 Task: Look for products in the category "Turkey" from True Story only.
Action: Mouse moved to (236, 150)
Screenshot: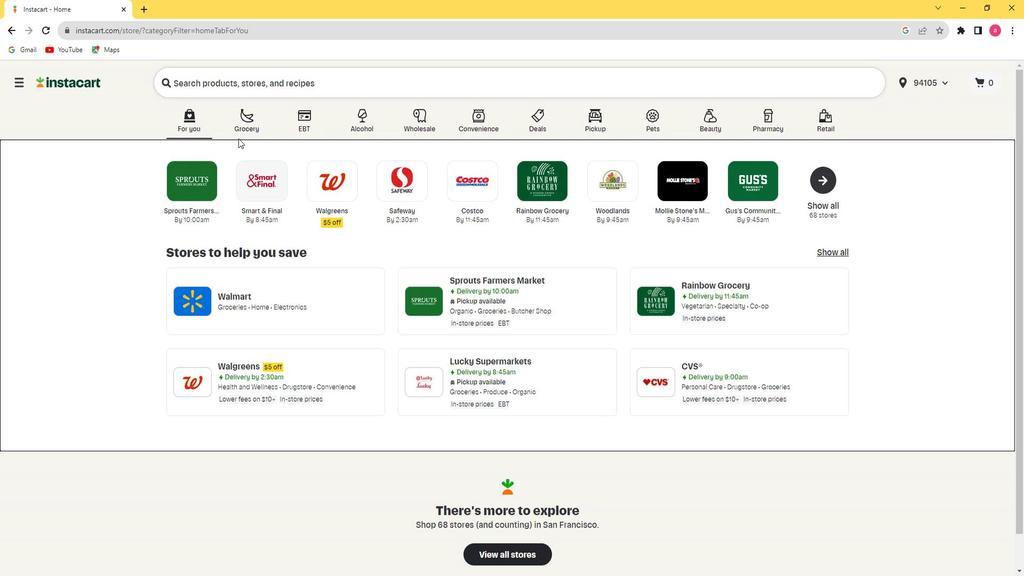 
Action: Mouse pressed left at (236, 150)
Screenshot: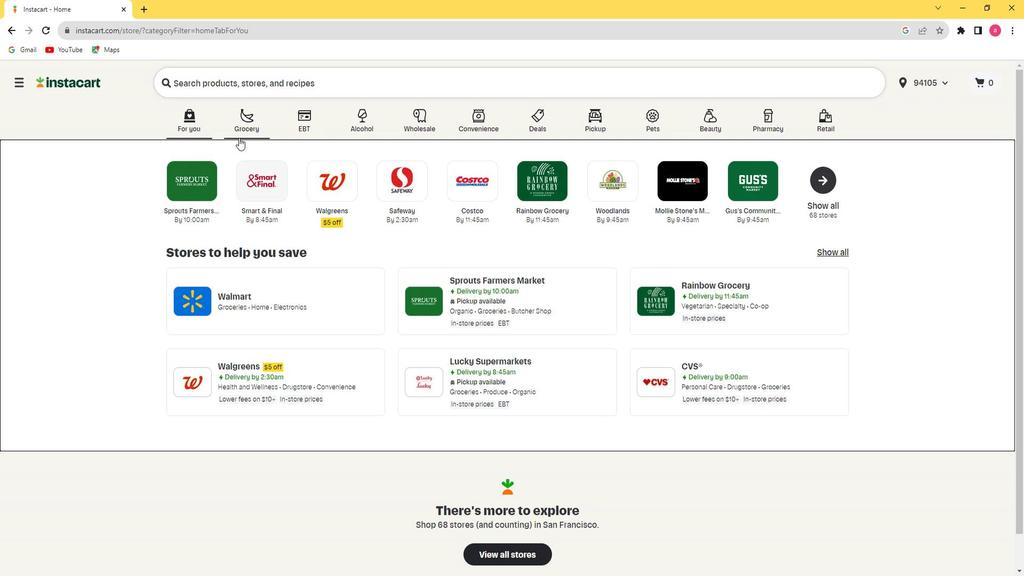 
Action: Mouse moved to (519, 190)
Screenshot: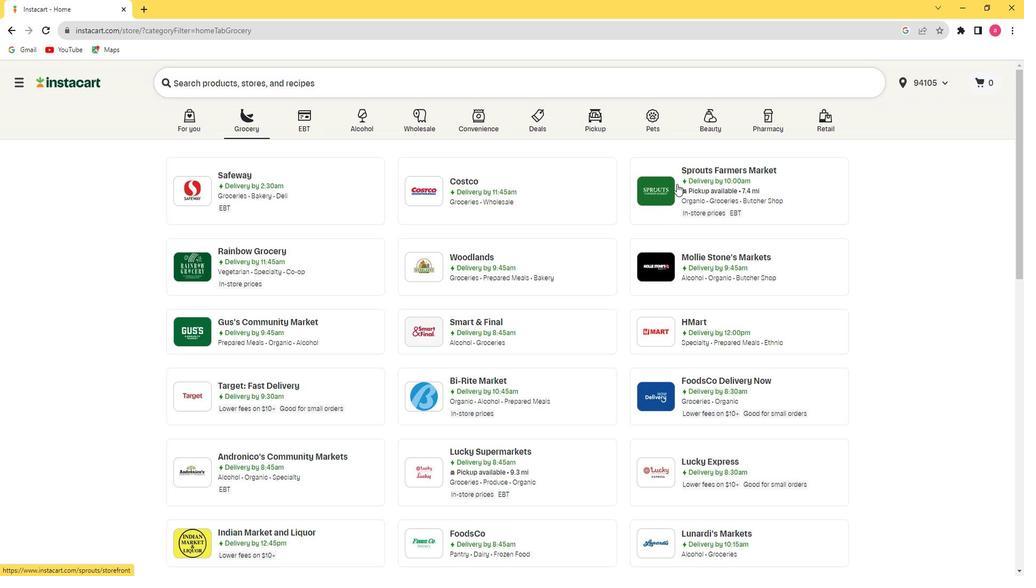 
Action: Mouse pressed left at (519, 190)
Screenshot: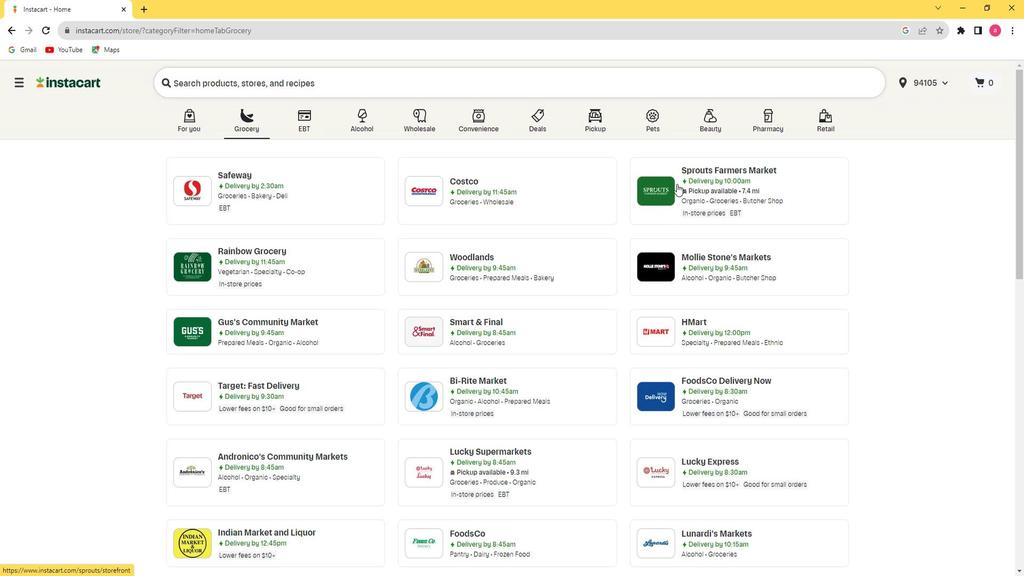
Action: Mouse moved to (131, 402)
Screenshot: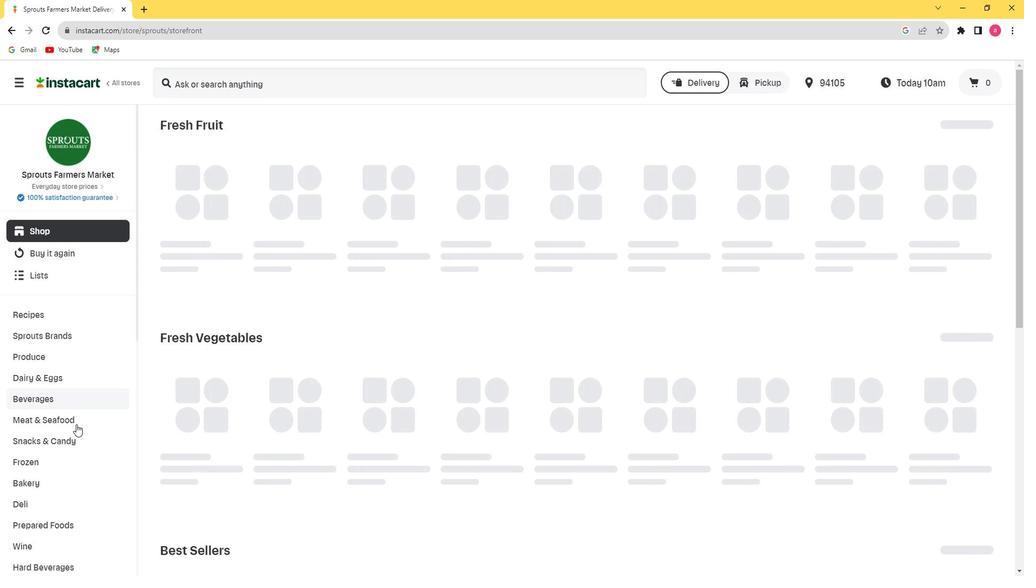 
Action: Mouse scrolled (131, 401) with delta (0, 0)
Screenshot: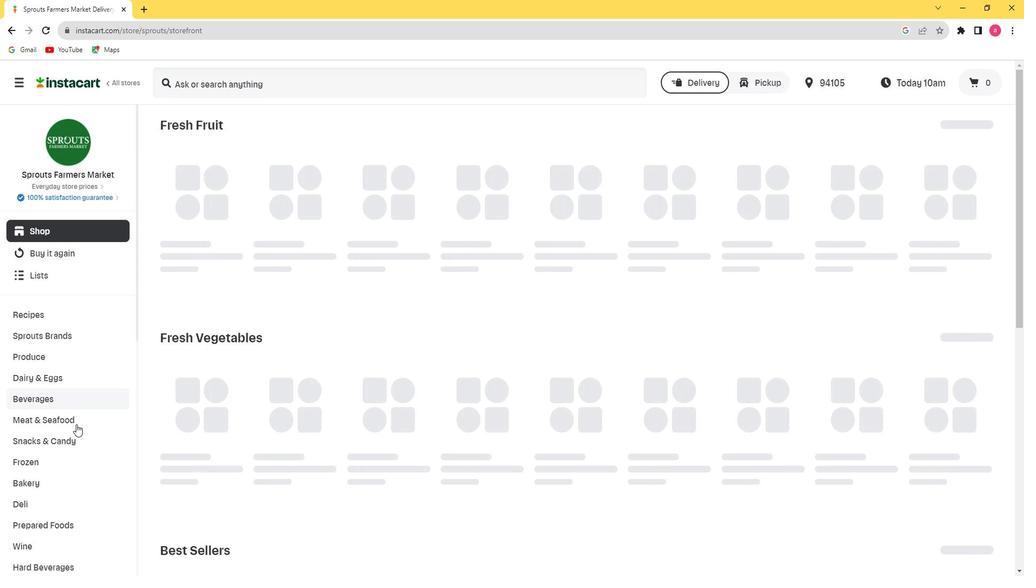 
Action: Mouse moved to (118, 422)
Screenshot: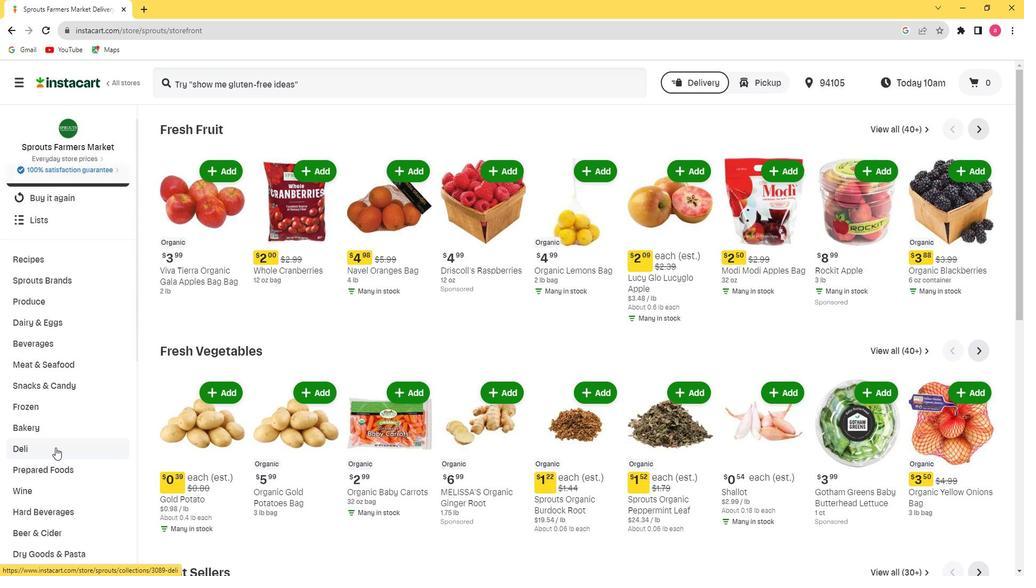 
Action: Mouse pressed left at (118, 422)
Screenshot: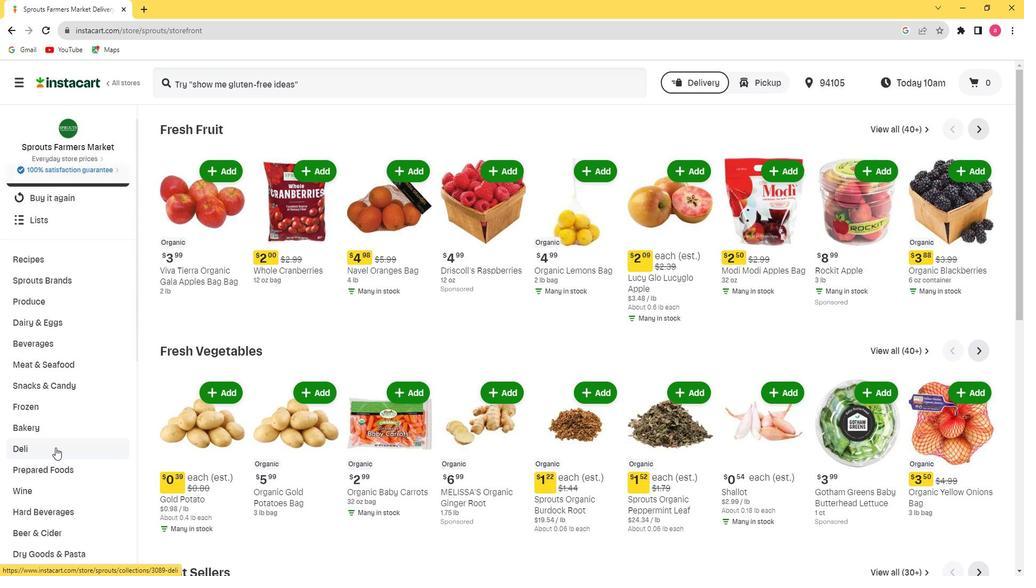
Action: Mouse moved to (146, 442)
Screenshot: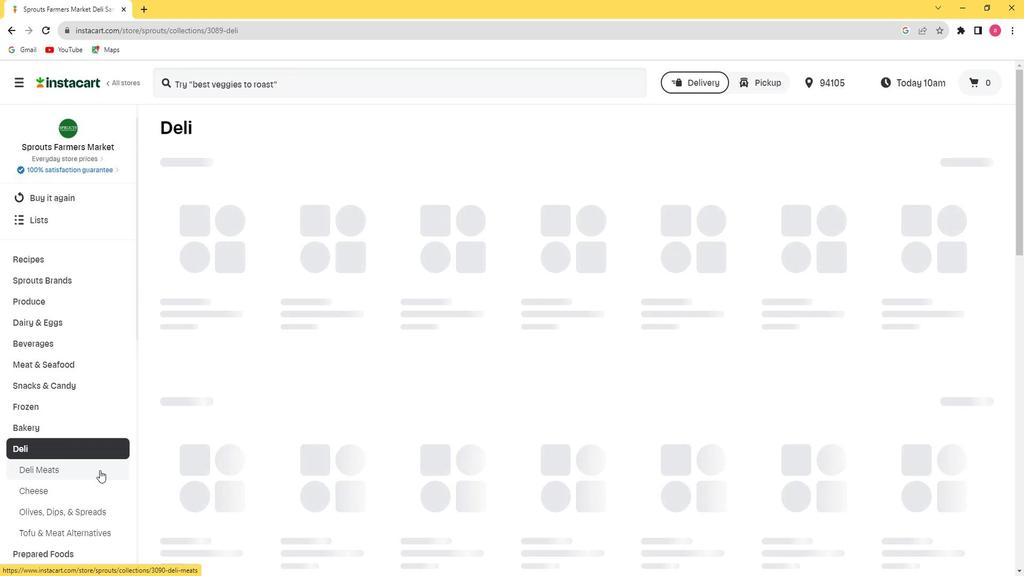 
Action: Mouse scrolled (146, 442) with delta (0, 0)
Screenshot: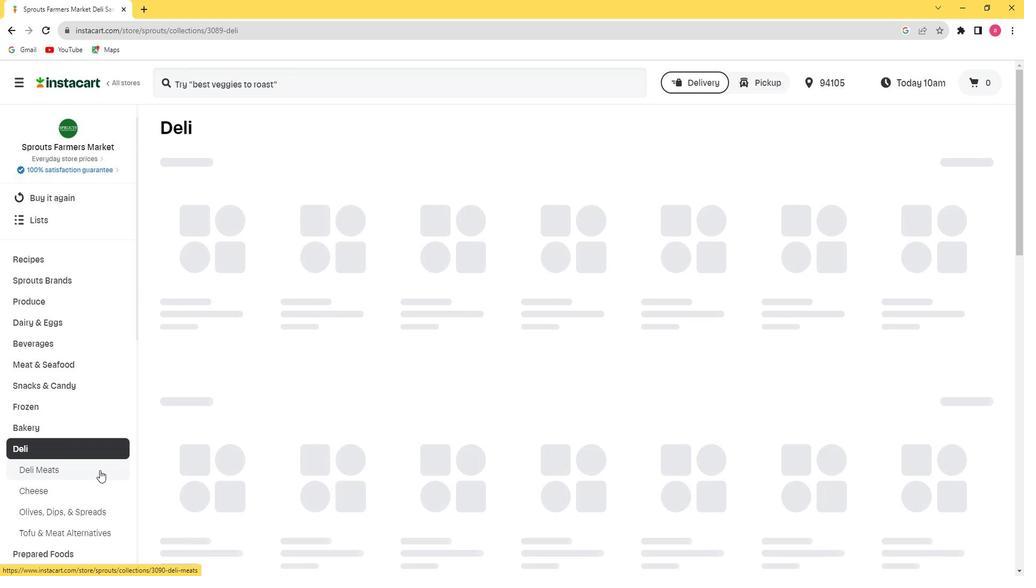 
Action: Mouse moved to (130, 395)
Screenshot: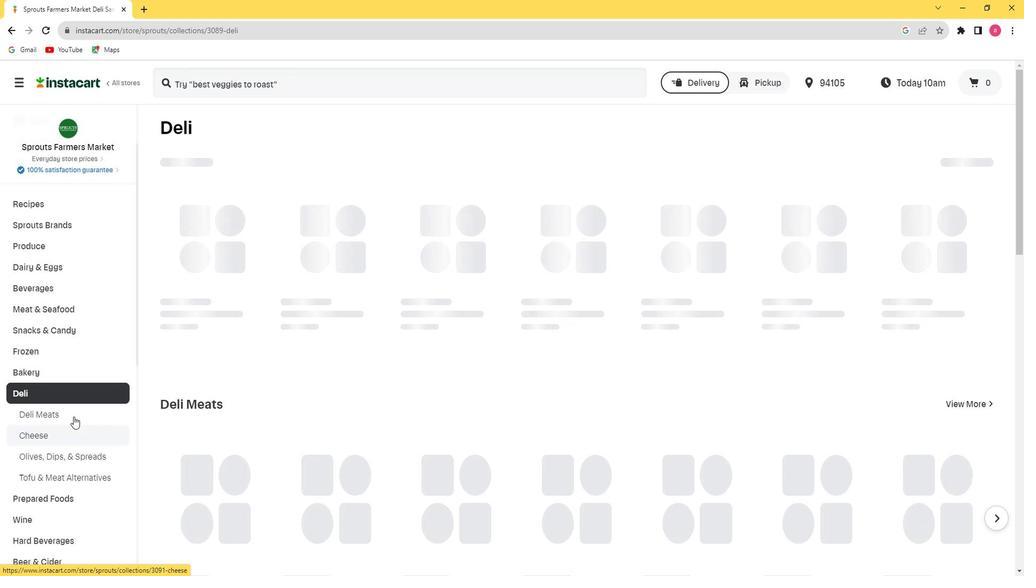 
Action: Mouse pressed left at (130, 395)
Screenshot: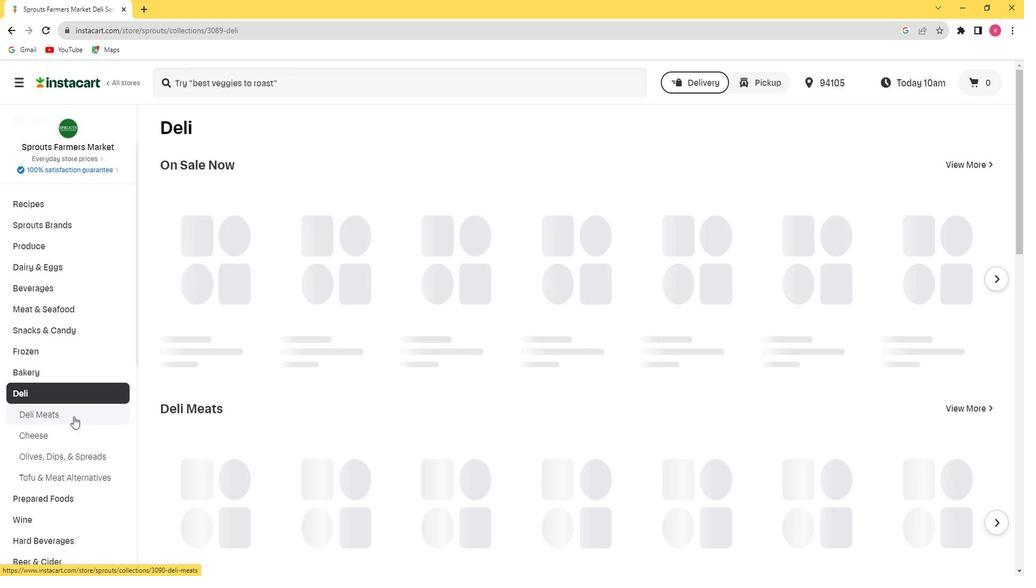 
Action: Mouse moved to (225, 180)
Screenshot: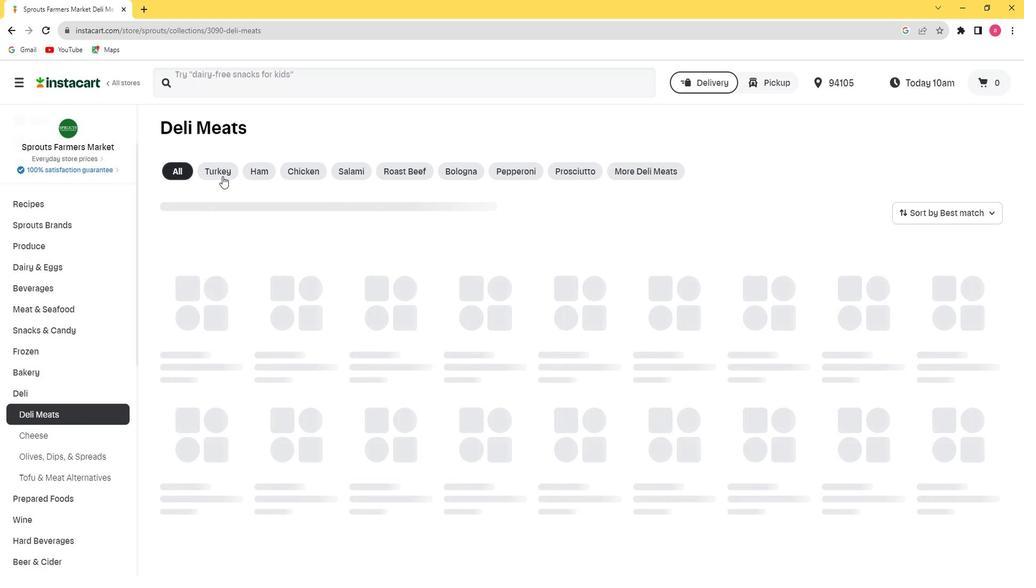 
Action: Mouse pressed left at (225, 180)
Screenshot: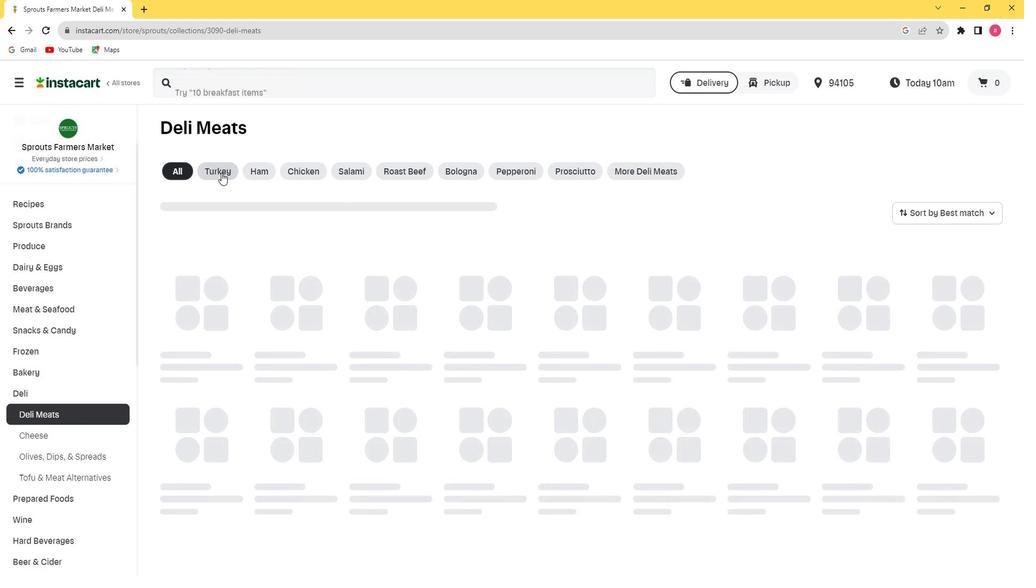 
Action: Mouse moved to (238, 223)
Screenshot: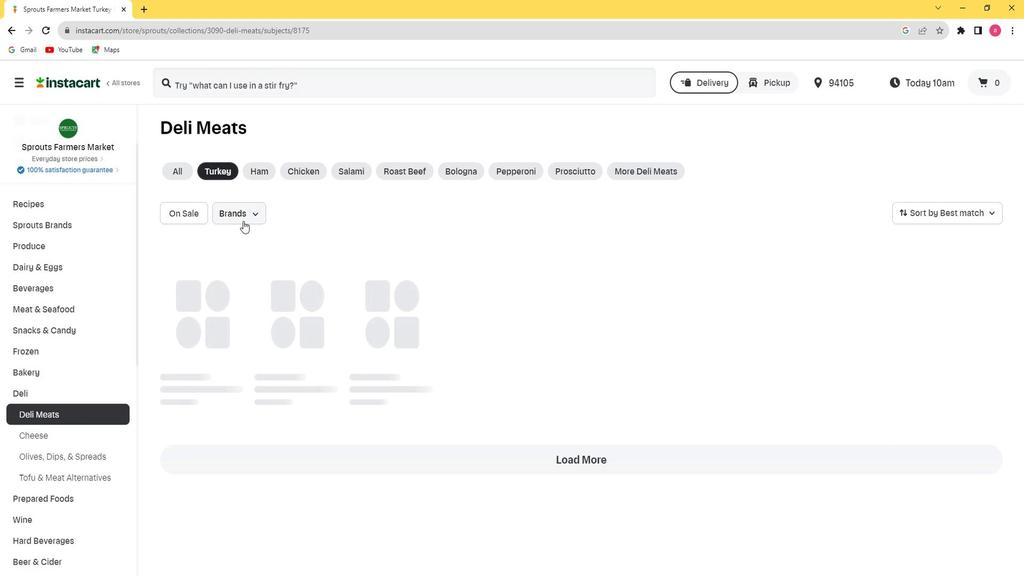 
Action: Mouse pressed left at (238, 223)
Screenshot: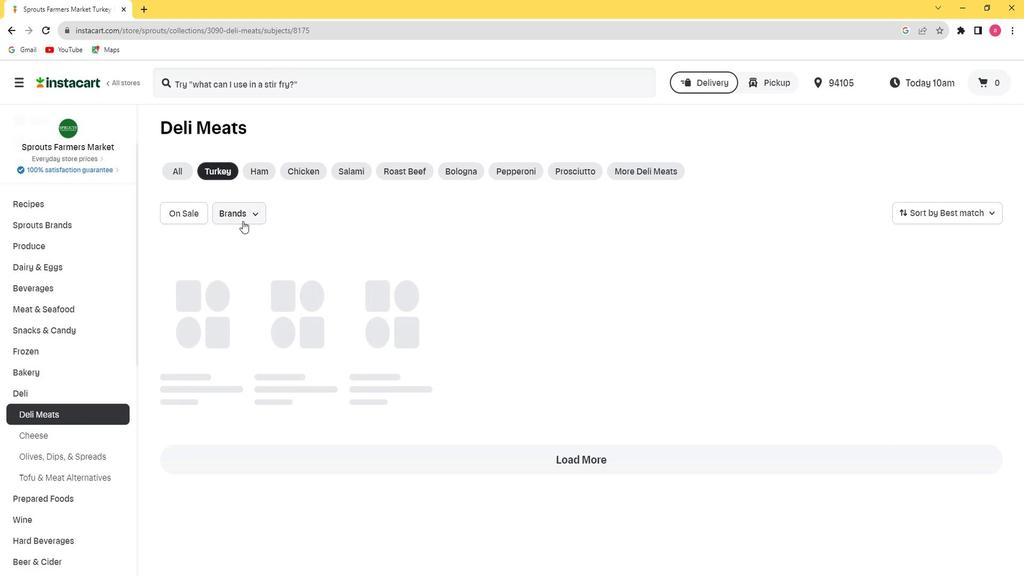 
Action: Mouse moved to (254, 339)
Screenshot: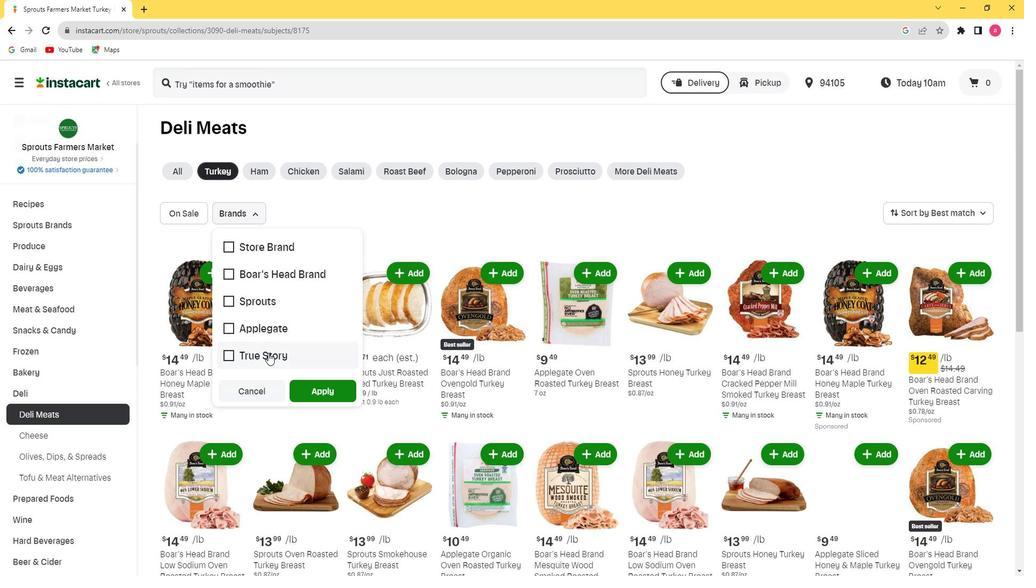 
Action: Mouse pressed left at (254, 339)
Screenshot: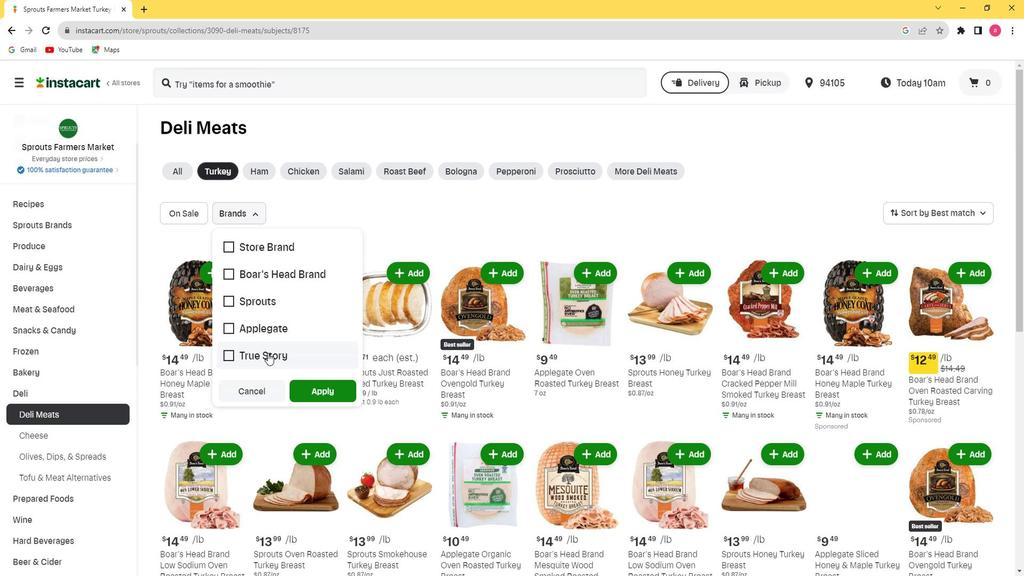 
Action: Mouse moved to (289, 371)
Screenshot: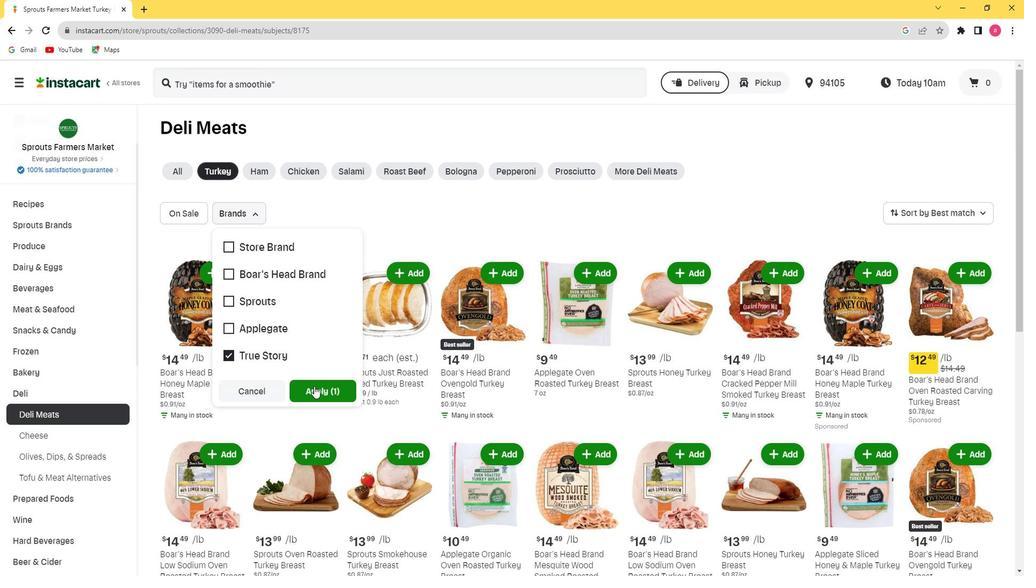 
Action: Mouse pressed left at (289, 371)
Screenshot: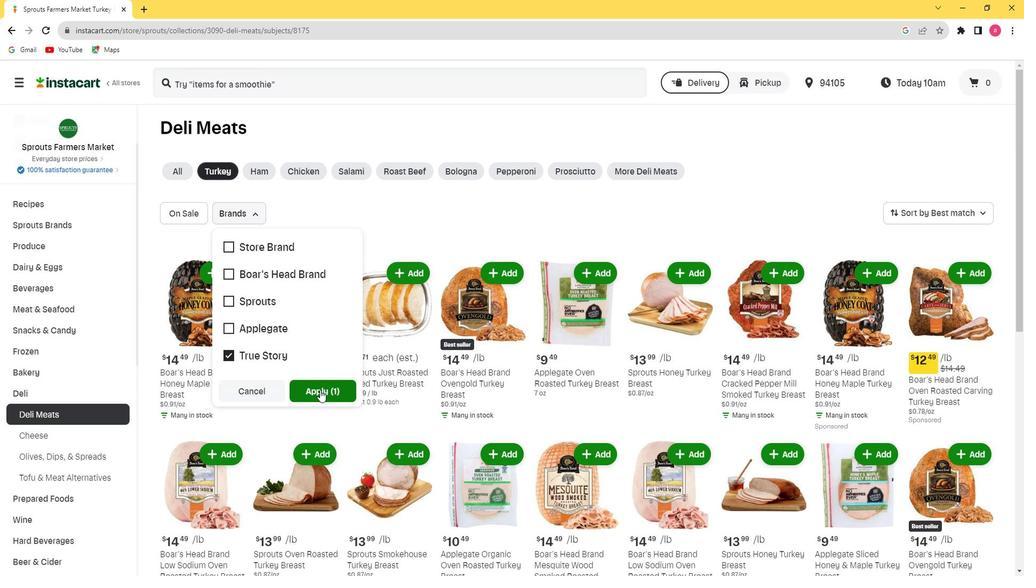 
Action: Mouse moved to (322, 212)
Screenshot: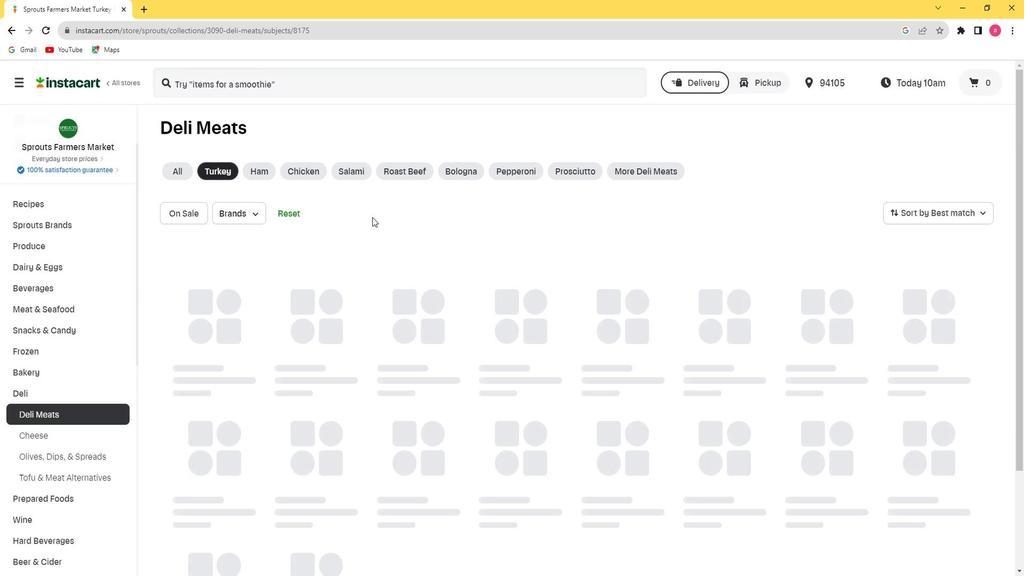 
